 Task: Select End time "06:00 AM".
Action: Mouse moved to (524, 71)
Screenshot: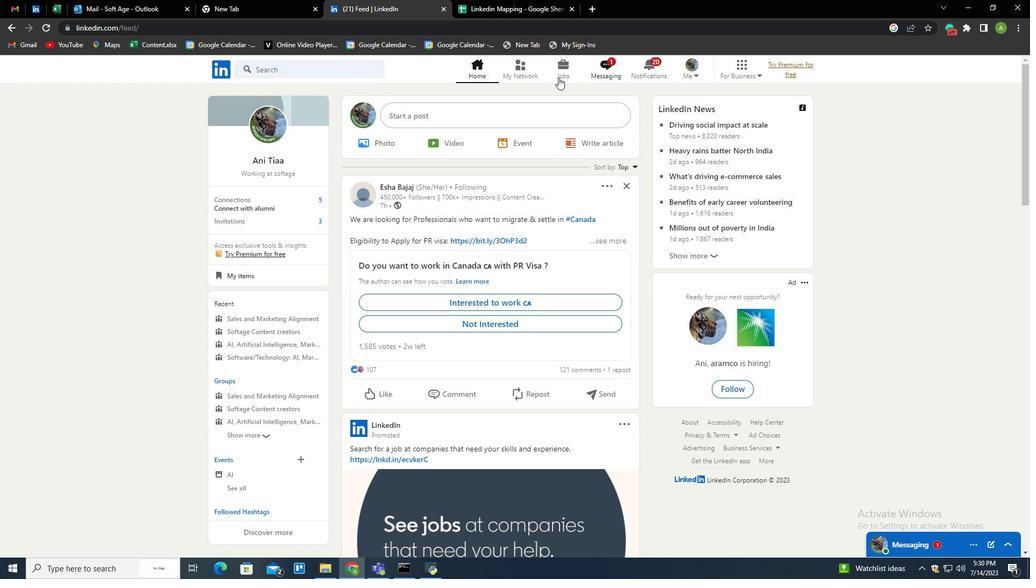 
Action: Mouse pressed left at (524, 71)
Screenshot: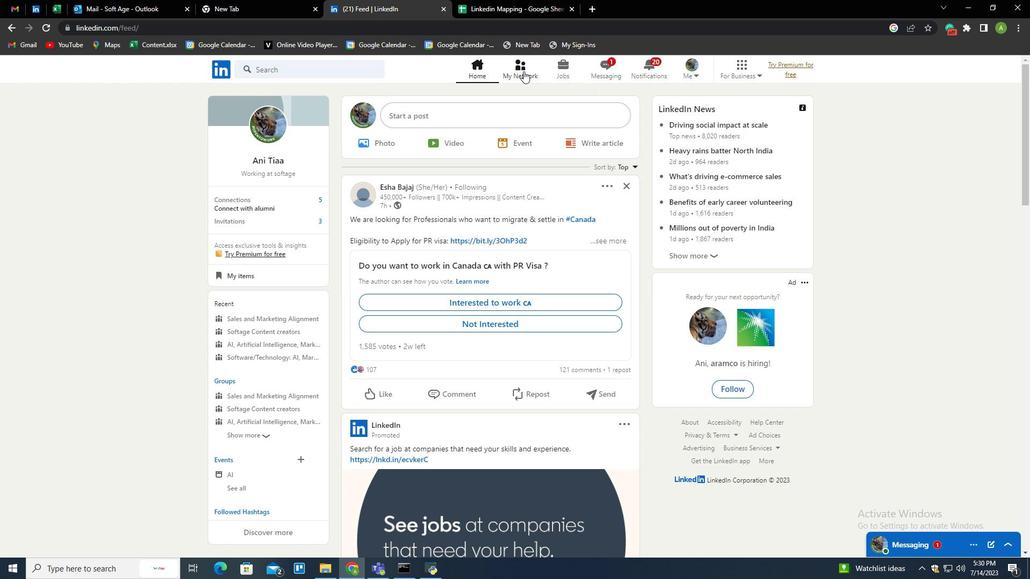 
Action: Mouse moved to (244, 212)
Screenshot: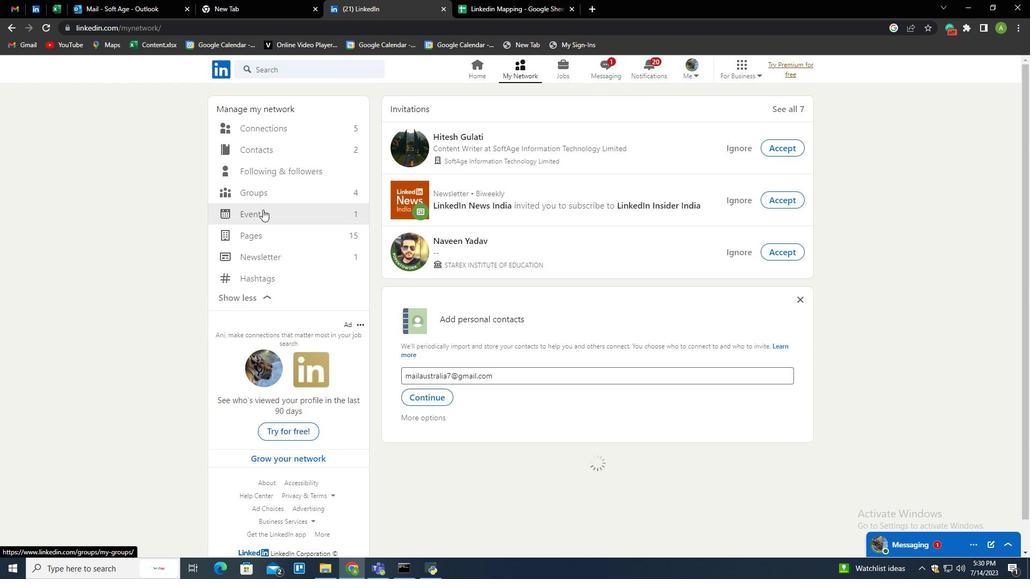 
Action: Mouse pressed left at (244, 212)
Screenshot: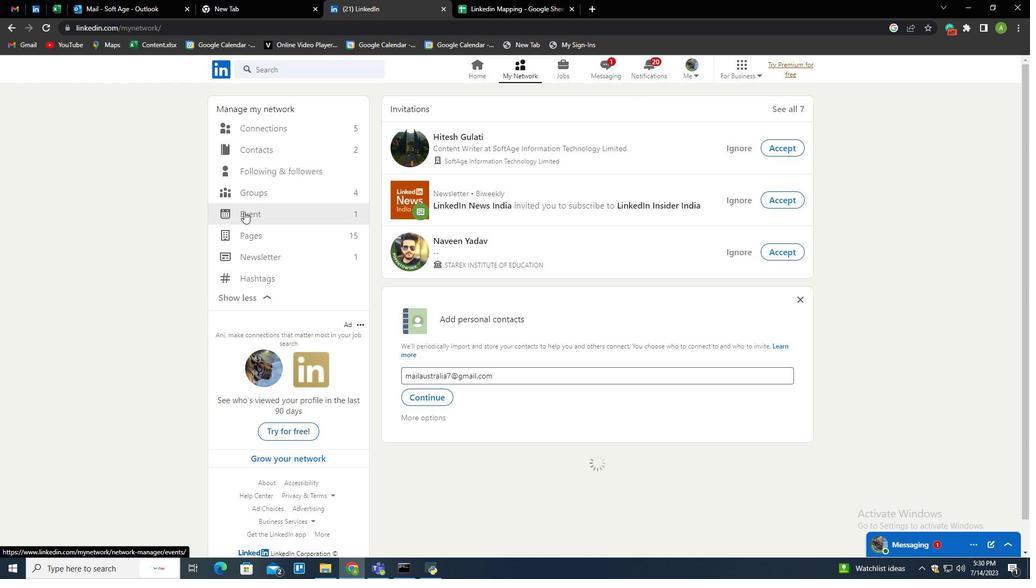 
Action: Mouse moved to (621, 115)
Screenshot: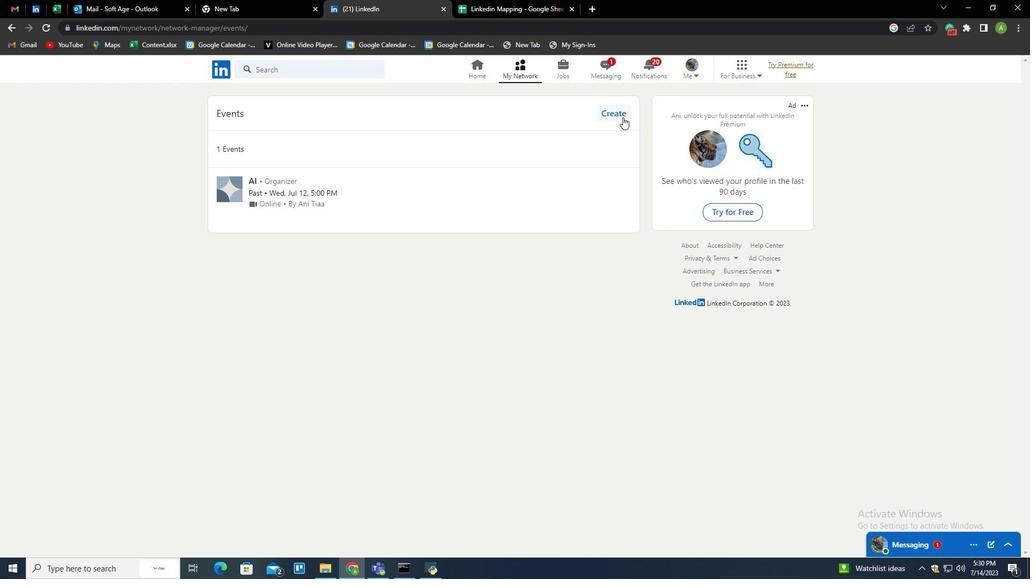 
Action: Mouse pressed left at (621, 115)
Screenshot: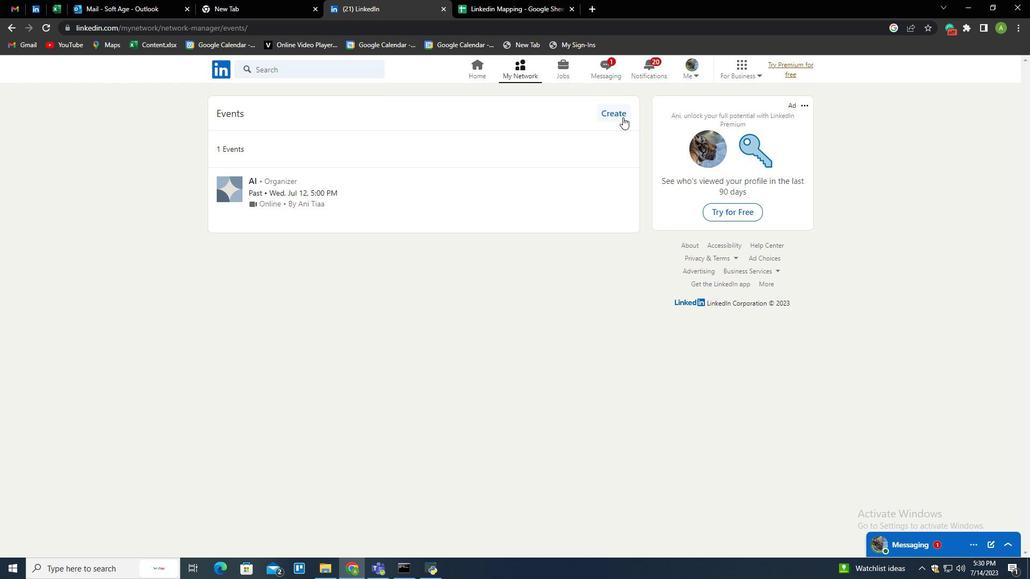 
Action: Mouse moved to (487, 384)
Screenshot: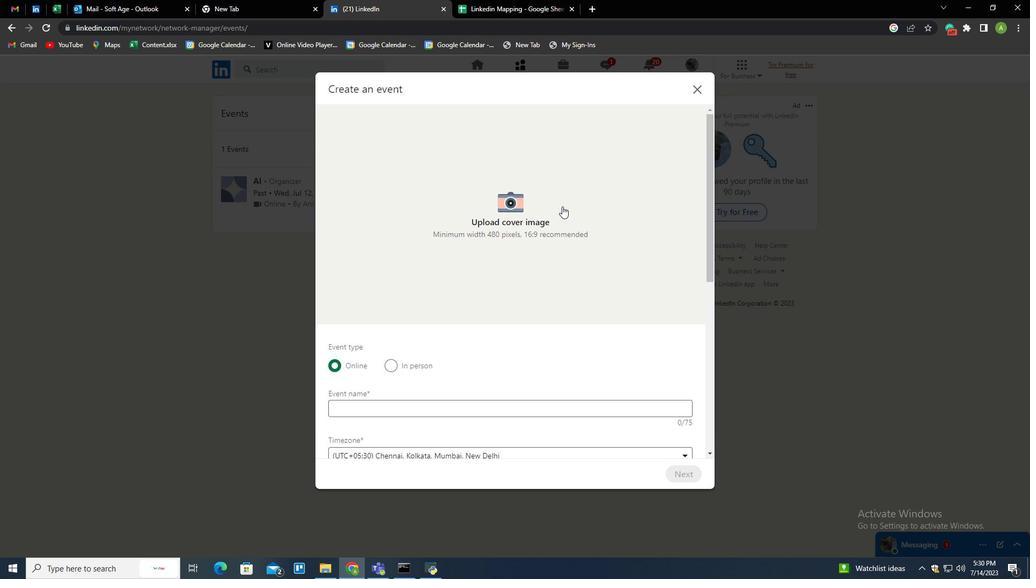 
Action: Mouse scrolled (487, 383) with delta (0, 0)
Screenshot: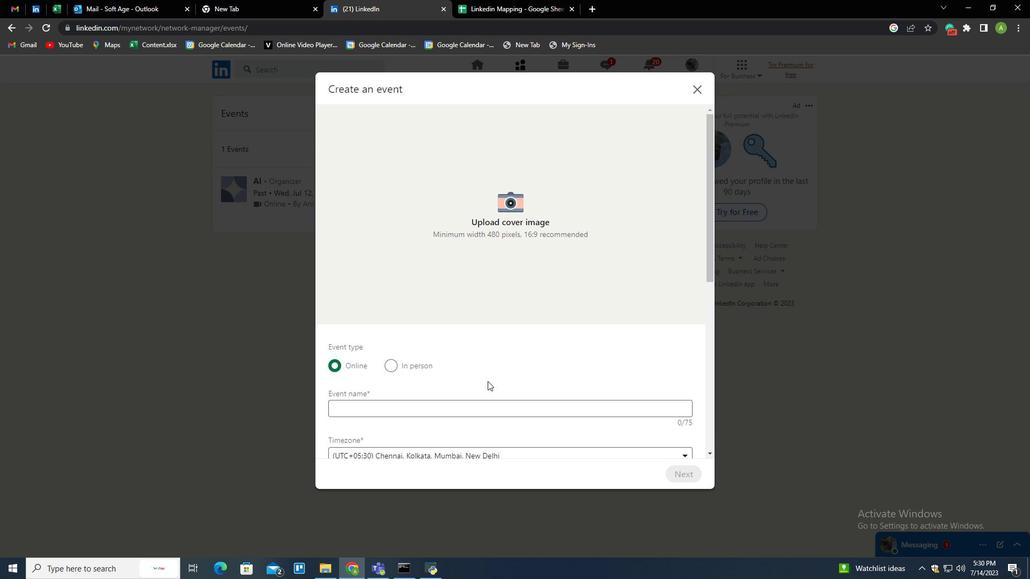 
Action: Mouse scrolled (487, 383) with delta (0, 0)
Screenshot: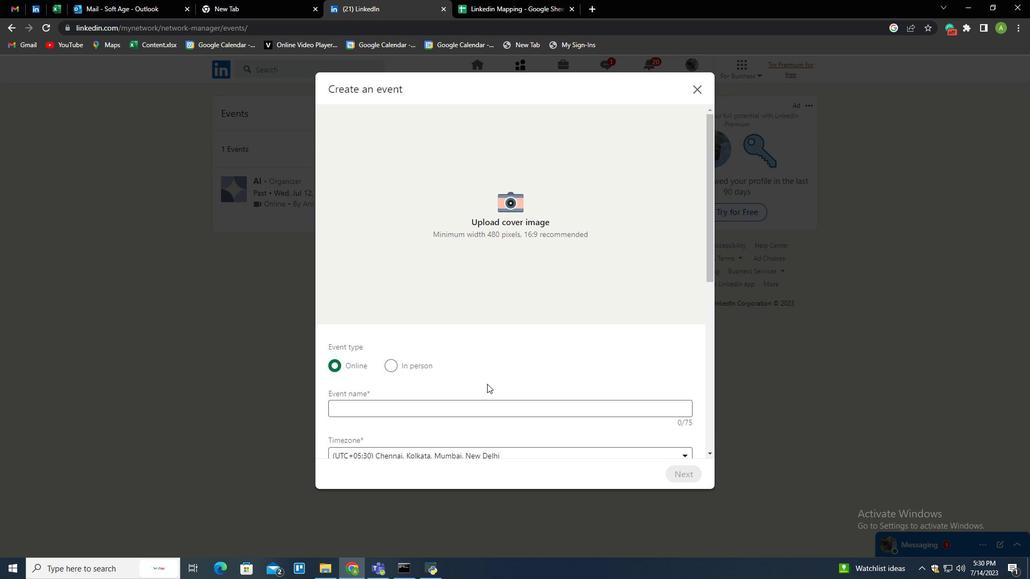
Action: Mouse scrolled (487, 384) with delta (0, 0)
Screenshot: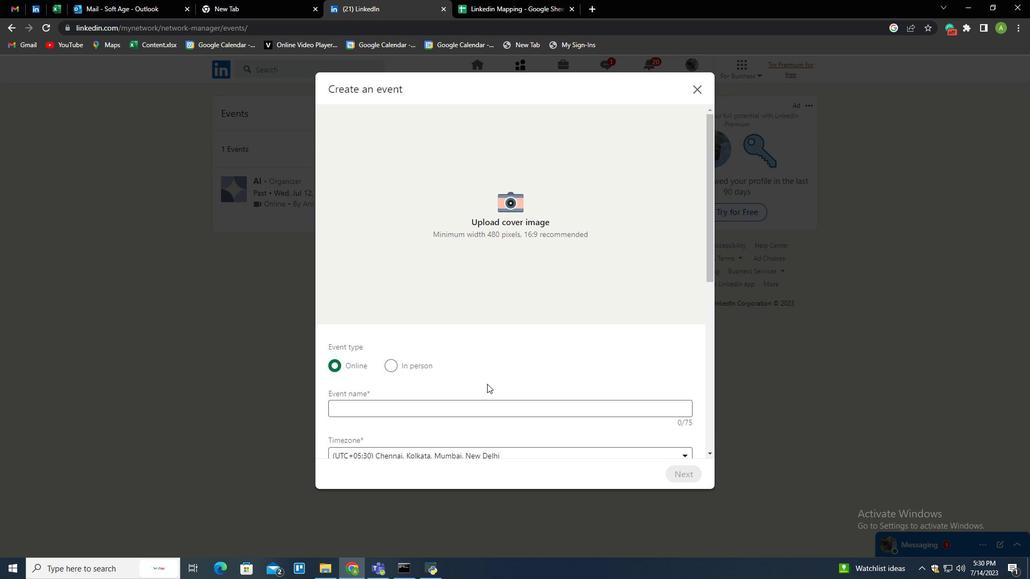 
Action: Mouse moved to (487, 384)
Screenshot: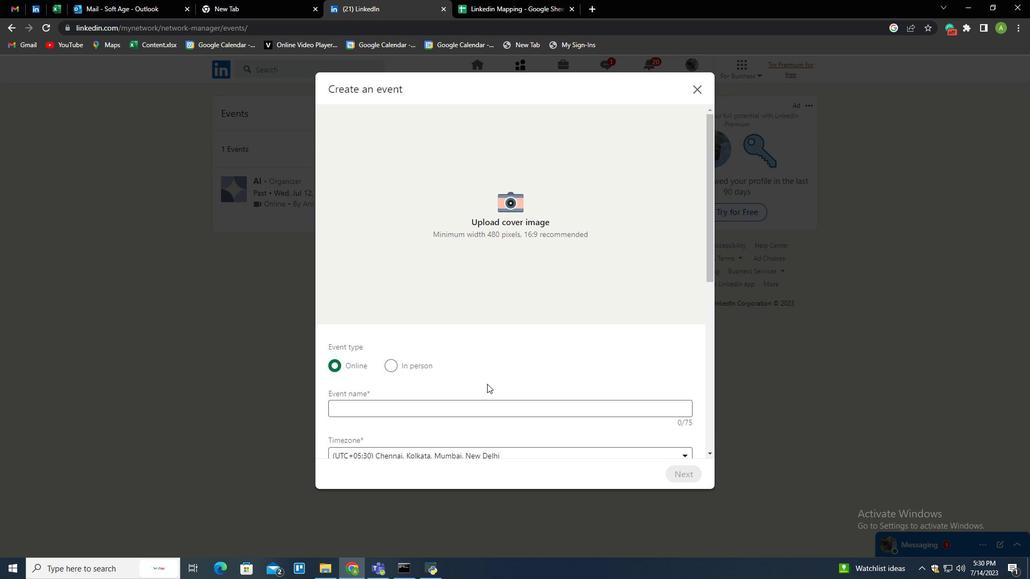 
Action: Mouse scrolled (487, 383) with delta (0, 0)
Screenshot: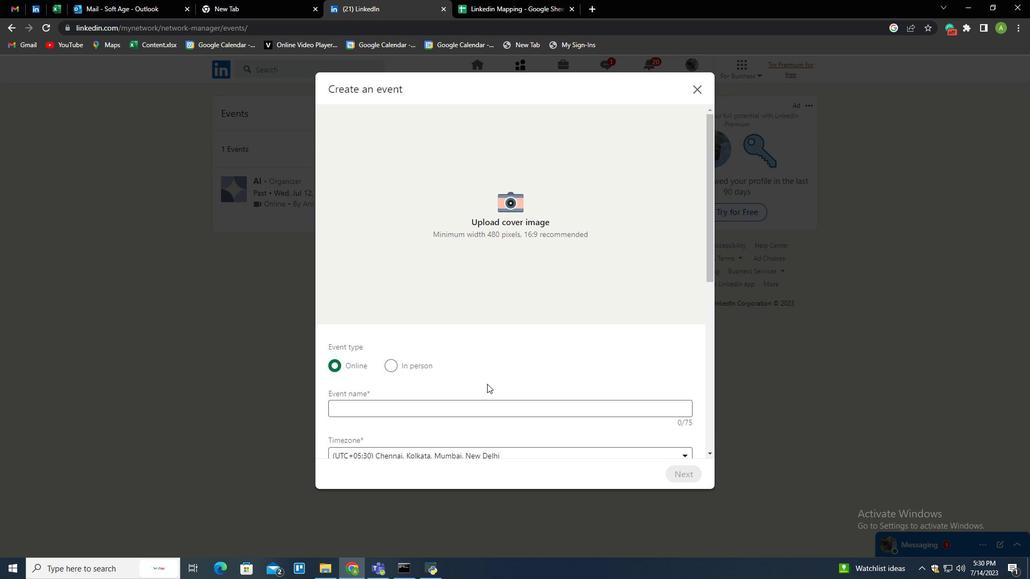 
Action: Mouse moved to (487, 383)
Screenshot: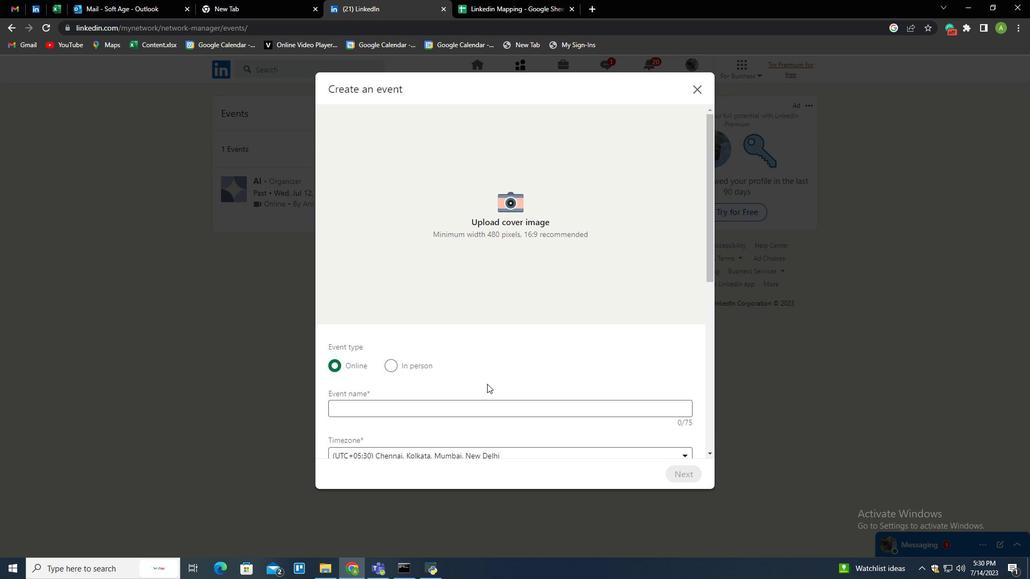 
Action: Mouse scrolled (487, 383) with delta (0, 0)
Screenshot: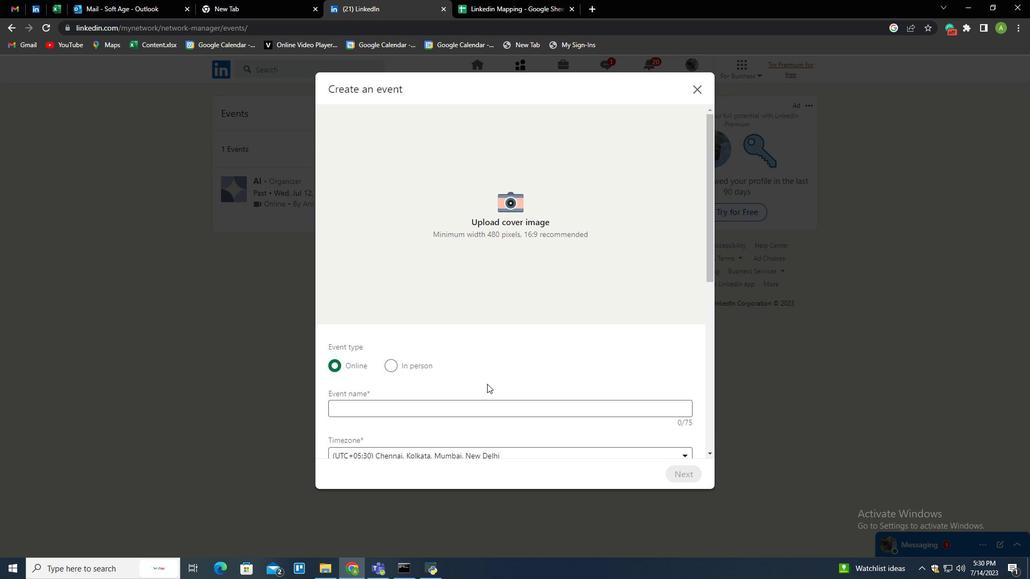 
Action: Mouse moved to (487, 382)
Screenshot: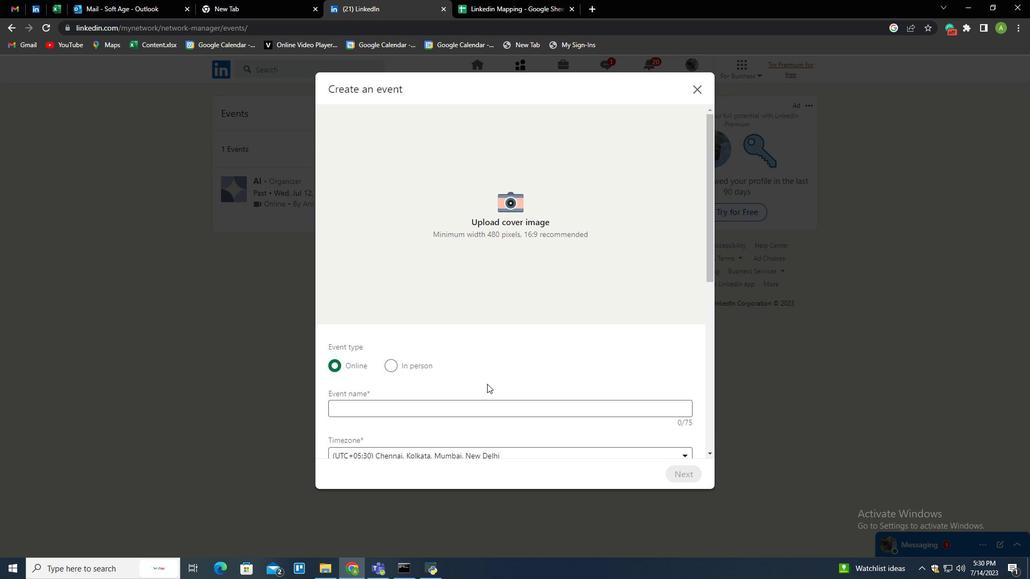 
Action: Mouse scrolled (487, 381) with delta (0, 0)
Screenshot: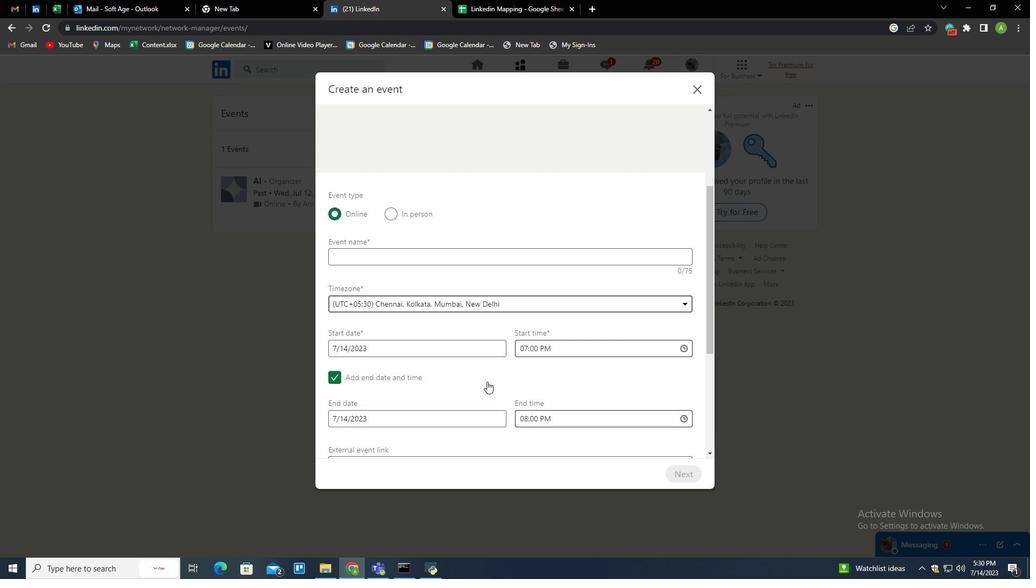 
Action: Mouse scrolled (487, 381) with delta (0, 0)
Screenshot: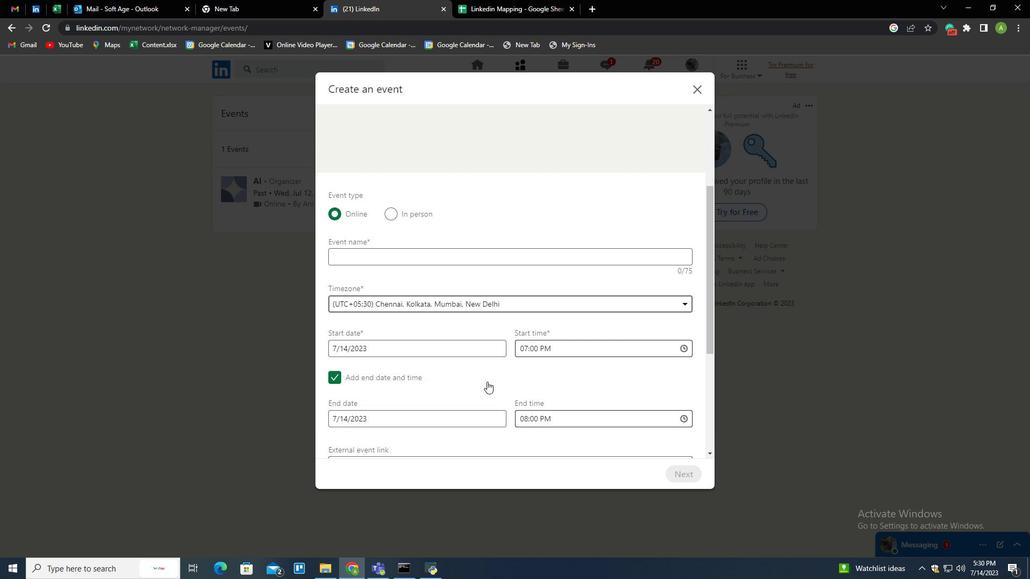 
Action: Mouse scrolled (487, 381) with delta (0, 0)
Screenshot: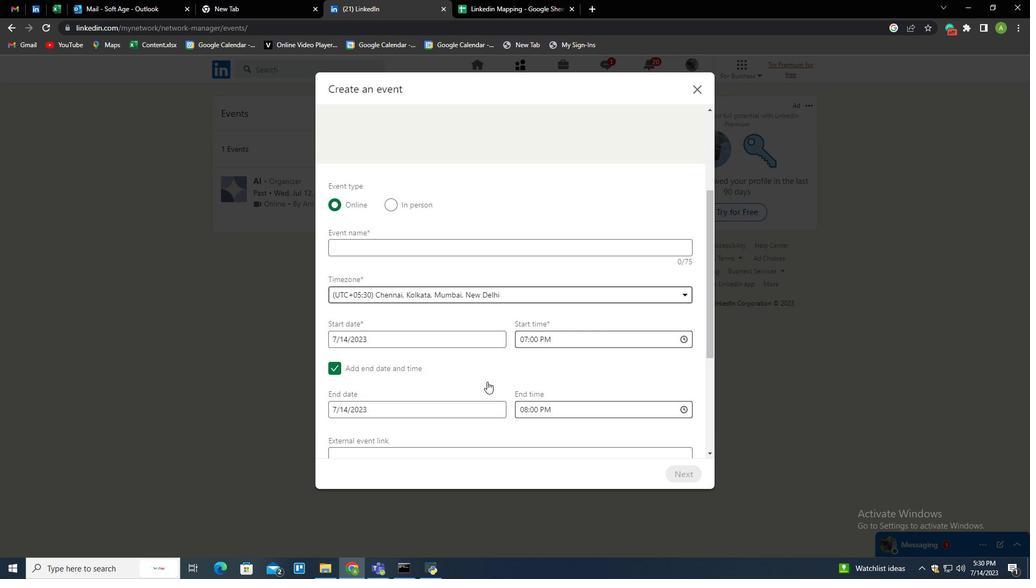 
Action: Mouse moved to (584, 253)
Screenshot: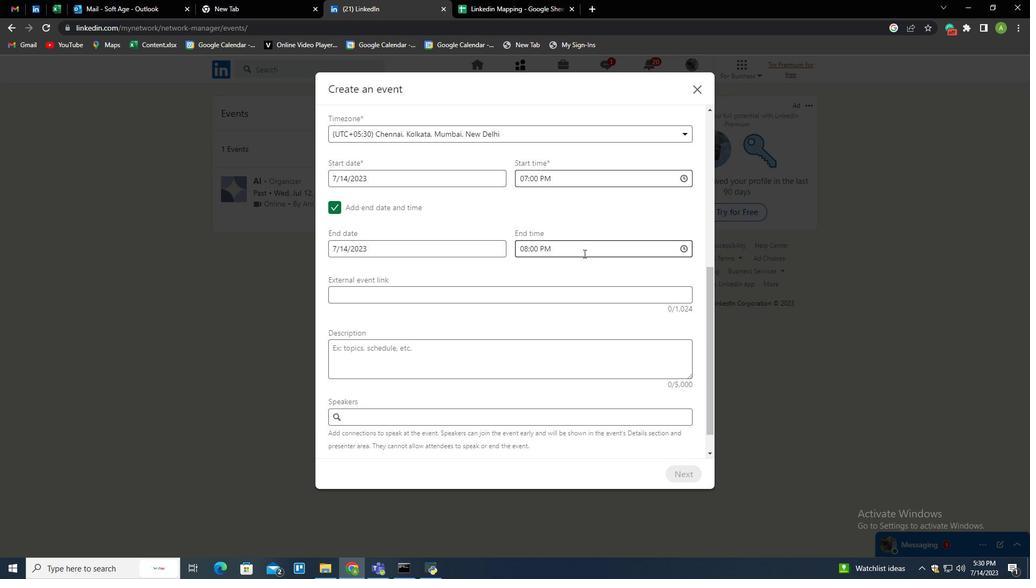 
Action: Mouse pressed left at (584, 253)
Screenshot: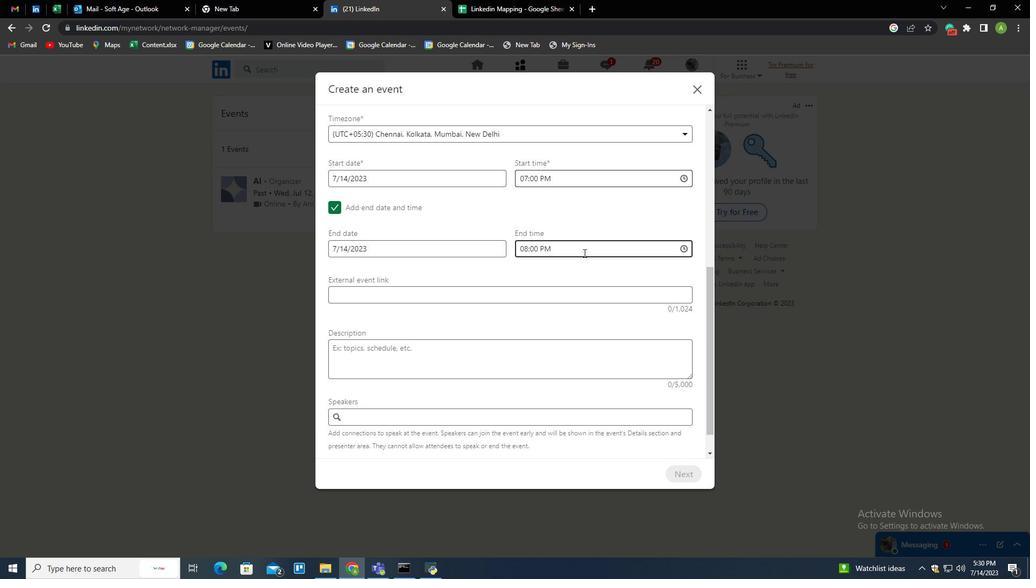
Action: Mouse moved to (578, 308)
Screenshot: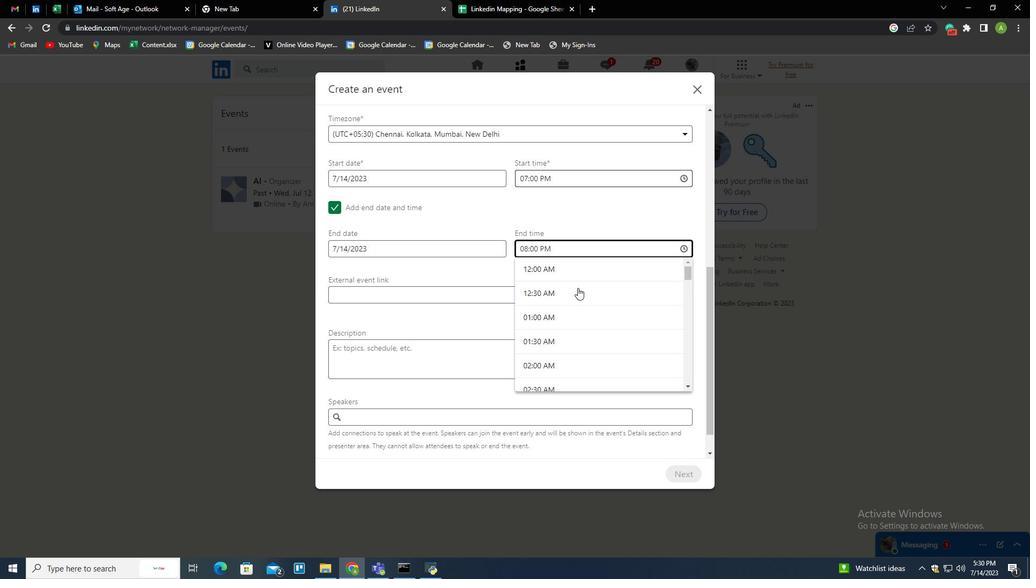 
Action: Mouse scrolled (578, 308) with delta (0, 0)
Screenshot: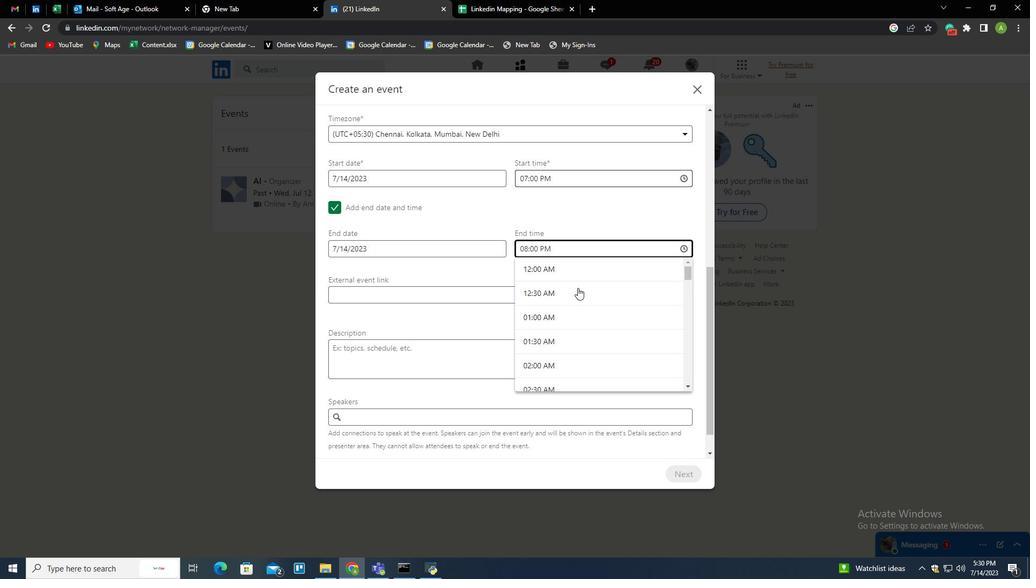 
Action: Mouse moved to (578, 309)
Screenshot: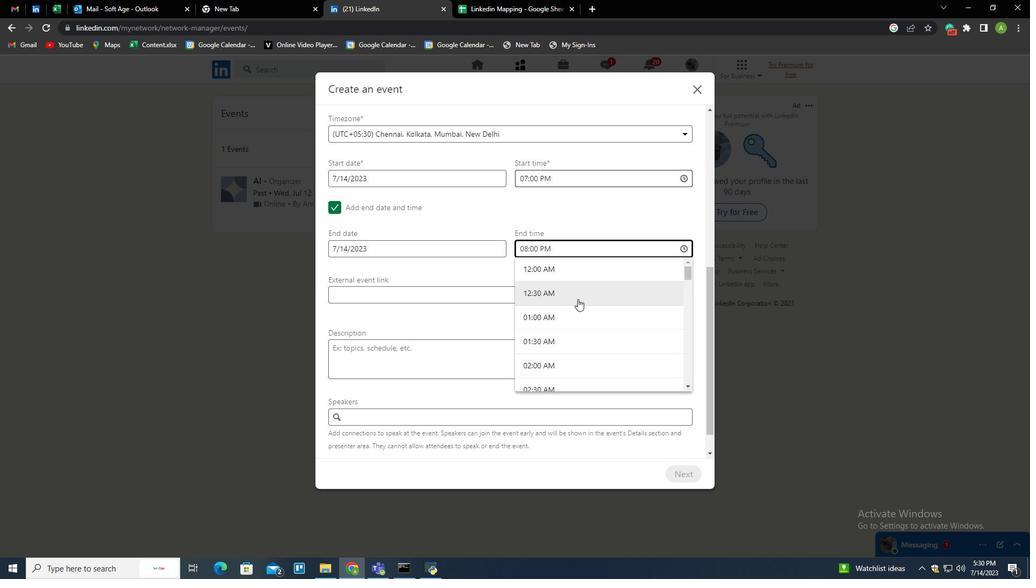 
Action: Mouse scrolled (578, 309) with delta (0, 0)
Screenshot: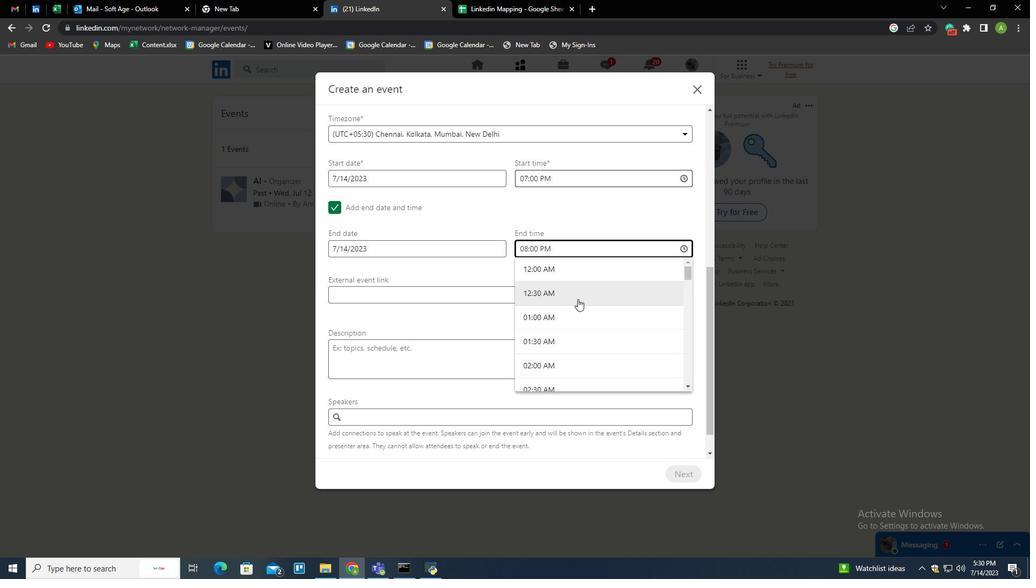 
Action: Mouse scrolled (578, 309) with delta (0, 0)
Screenshot: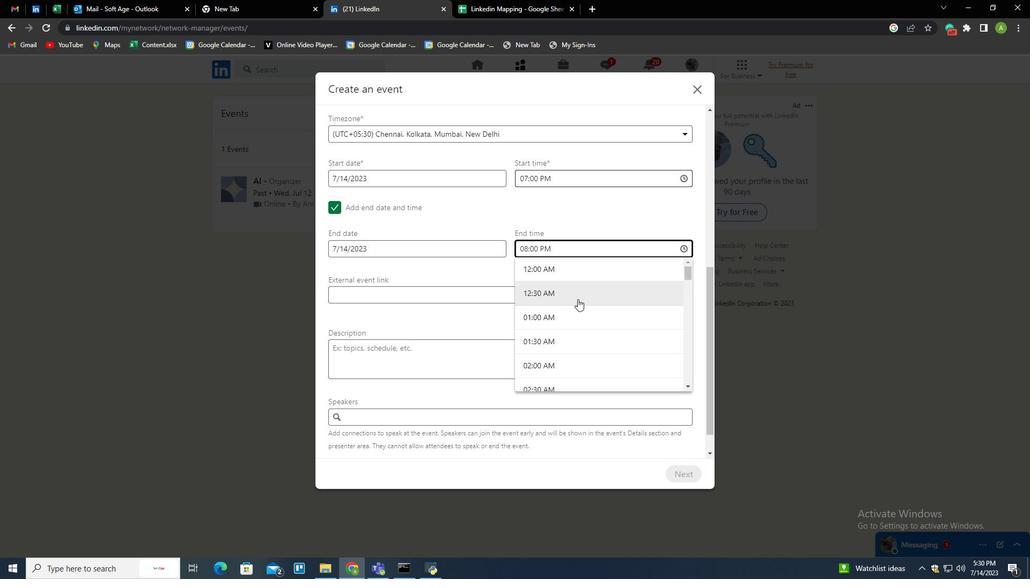 
Action: Mouse scrolled (578, 309) with delta (0, 0)
Screenshot: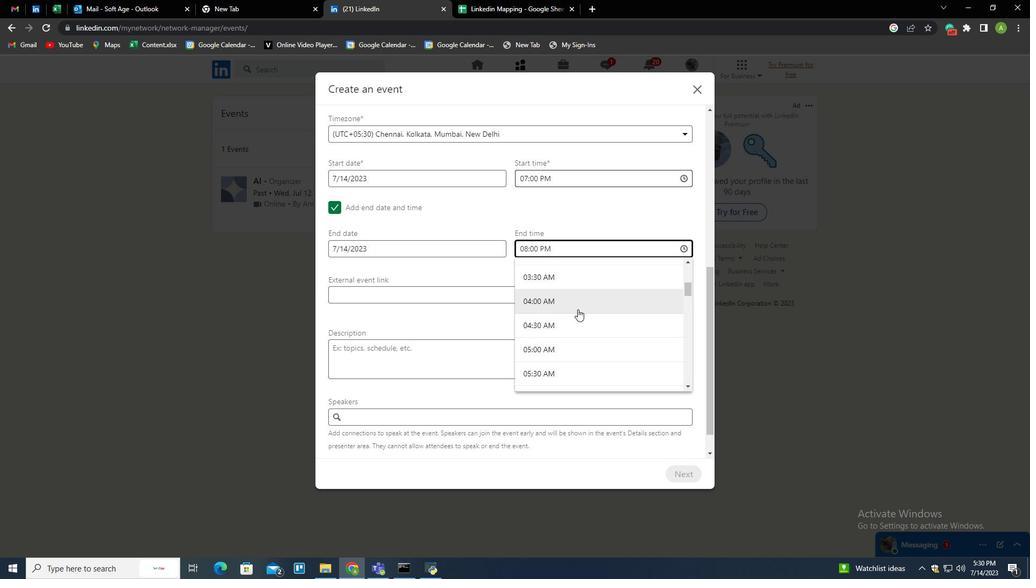 
Action: Mouse scrolled (578, 309) with delta (0, 0)
Screenshot: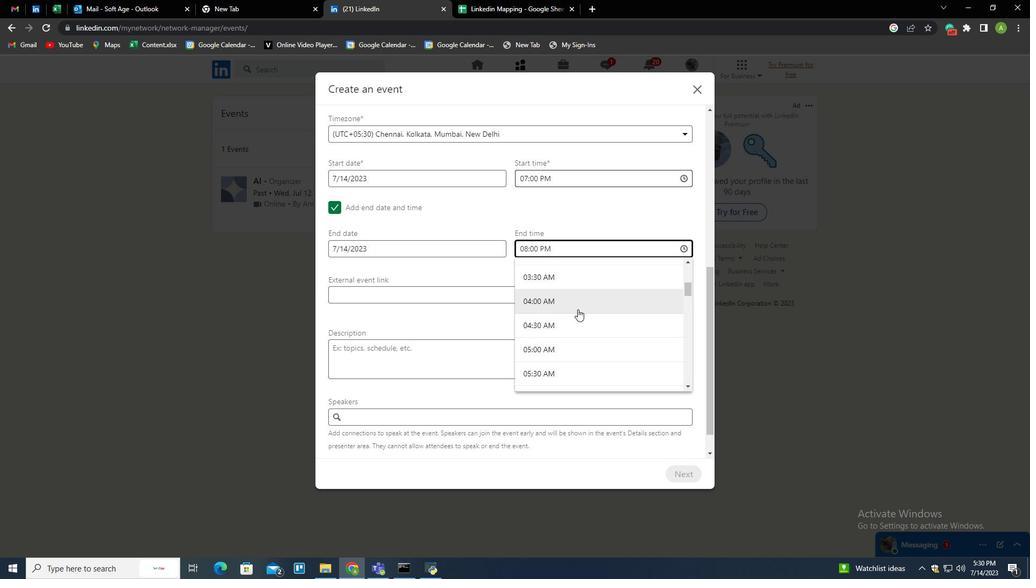 
Action: Mouse scrolled (578, 309) with delta (0, 0)
Screenshot: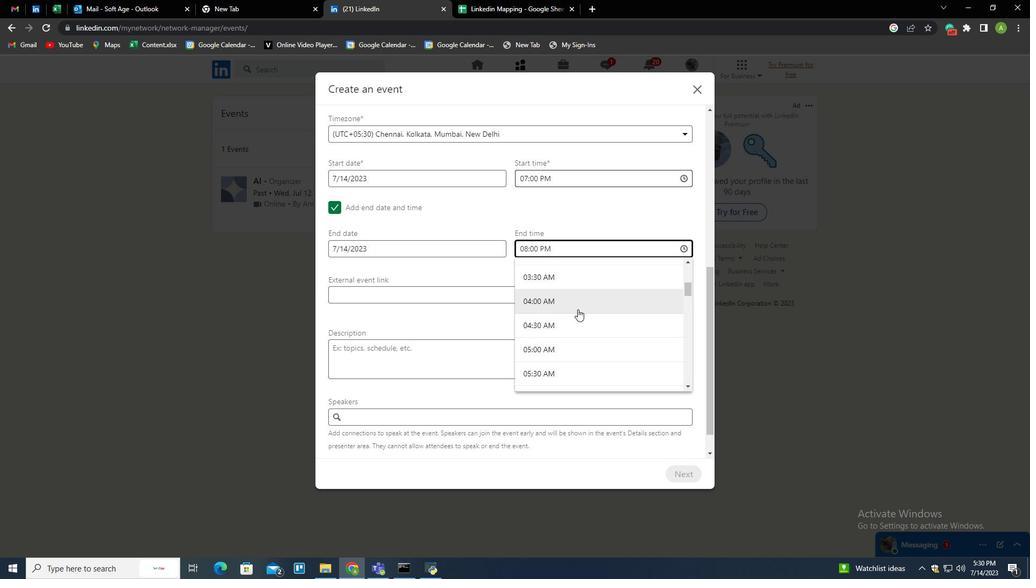 
Action: Mouse scrolled (578, 309) with delta (0, 0)
Screenshot: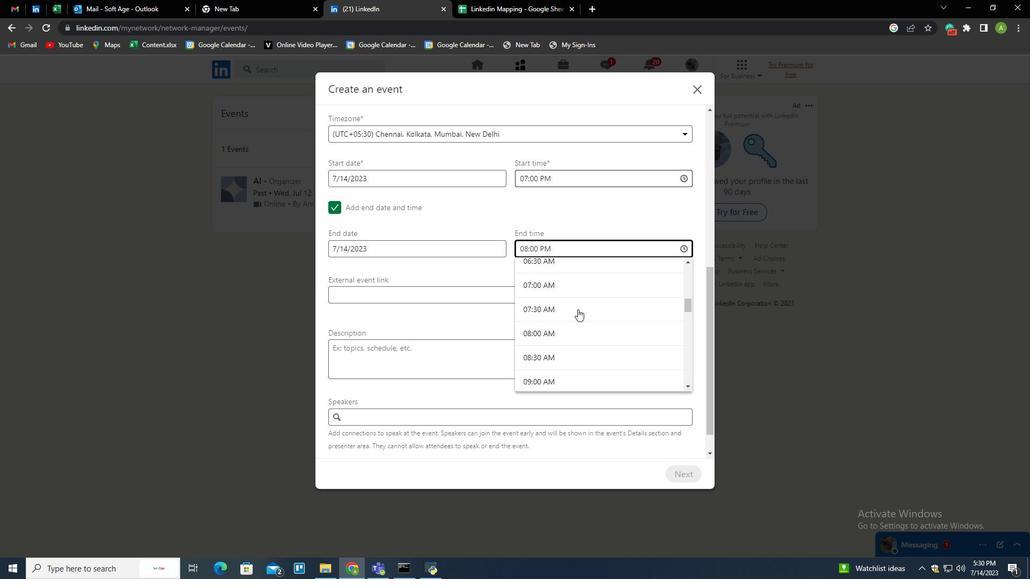 
Action: Mouse scrolled (578, 309) with delta (0, 0)
Screenshot: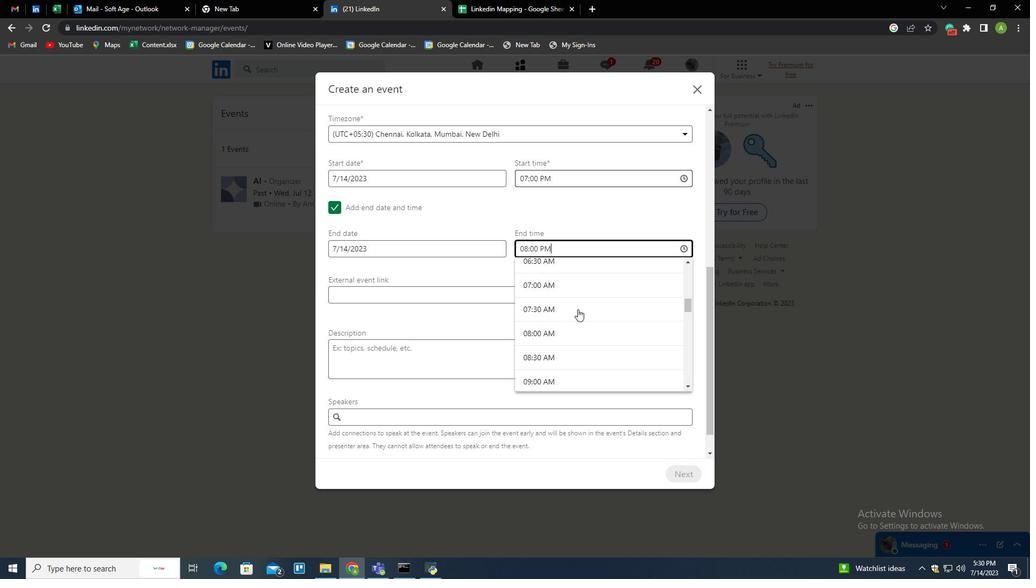 
Action: Mouse scrolled (578, 309) with delta (0, 0)
Screenshot: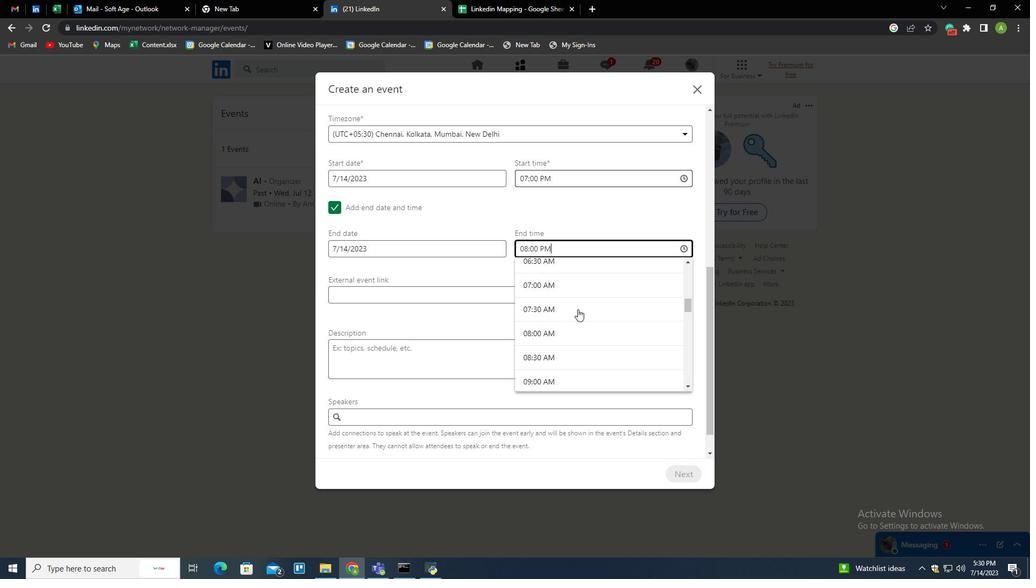 
Action: Mouse scrolled (578, 309) with delta (0, 0)
Screenshot: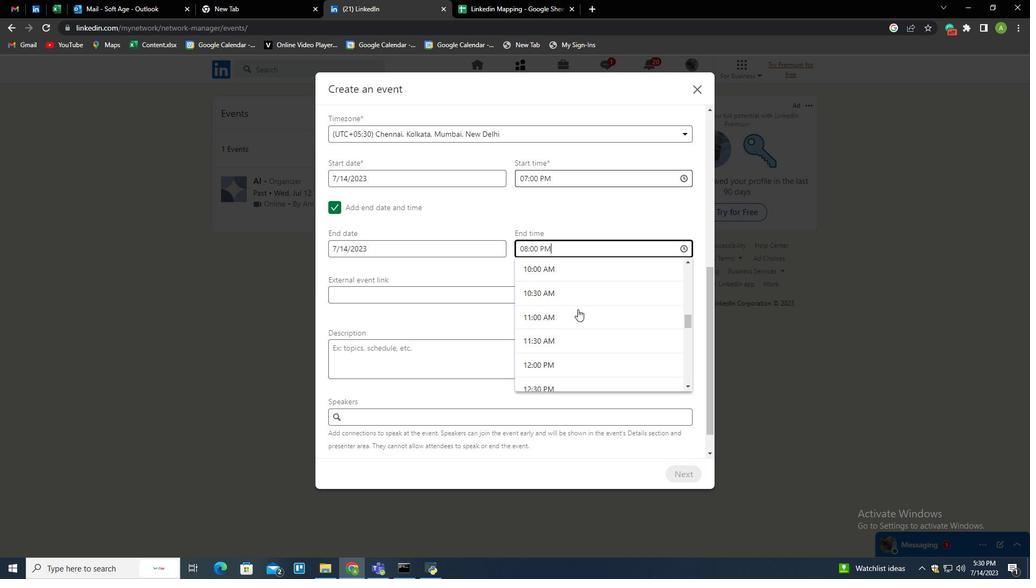 
Action: Mouse moved to (584, 301)
Screenshot: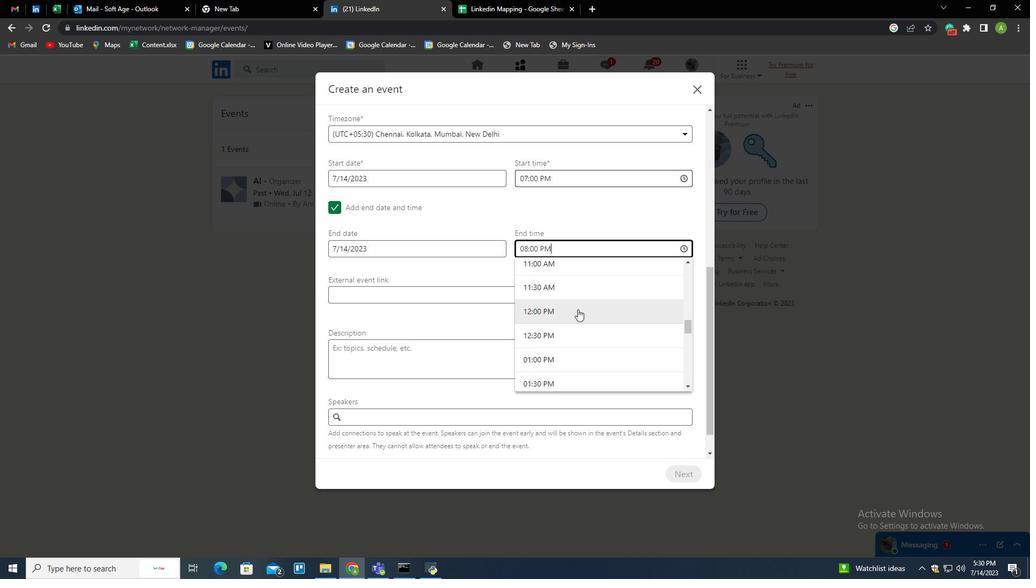 
Action: Mouse scrolled (584, 301) with delta (0, 0)
Screenshot: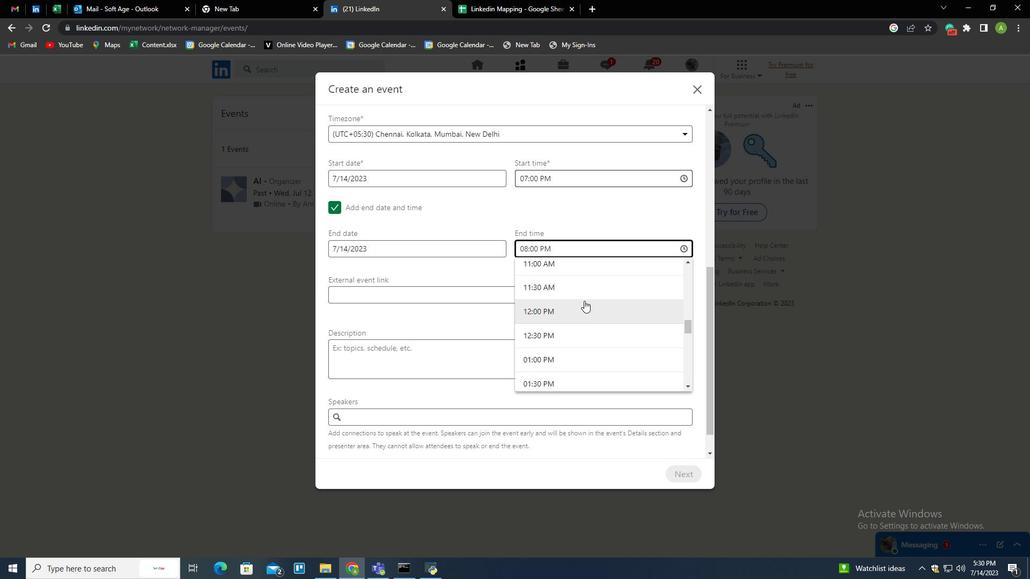 
Action: Mouse scrolled (584, 301) with delta (0, 0)
Screenshot: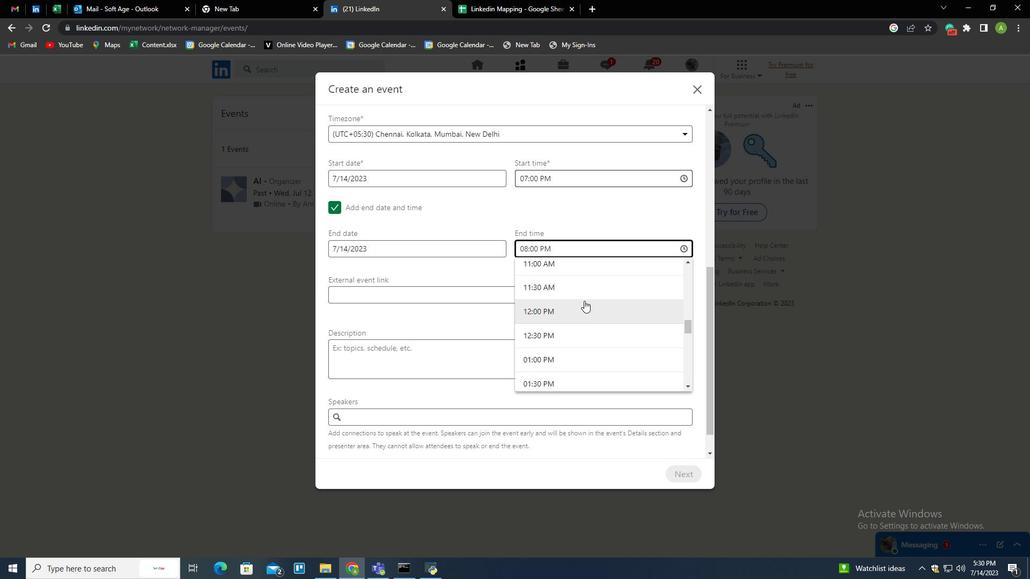 
Action: Mouse scrolled (584, 301) with delta (0, 0)
Screenshot: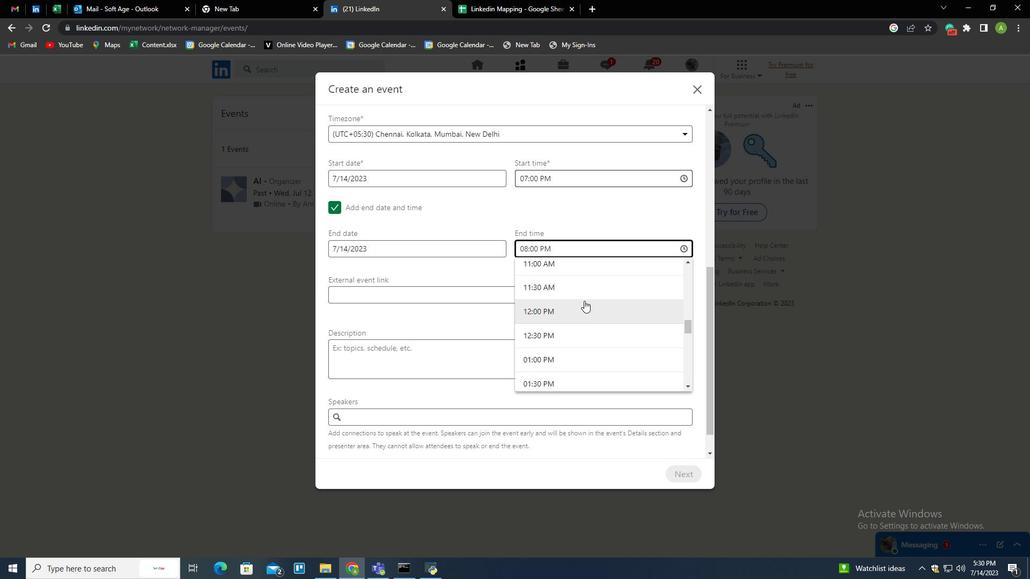 
Action: Mouse moved to (584, 301)
Screenshot: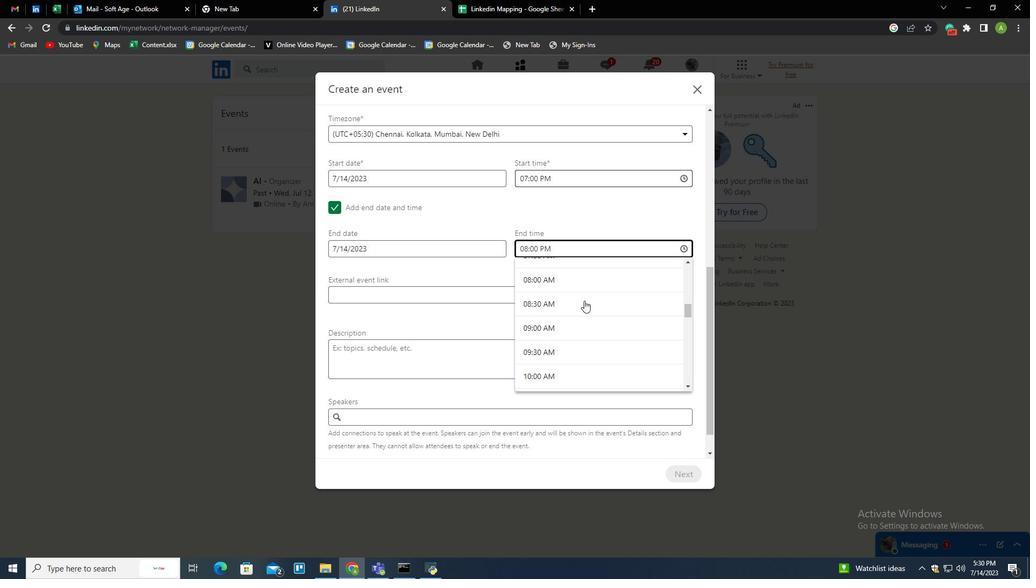 
Action: Mouse scrolled (584, 301) with delta (0, 0)
Screenshot: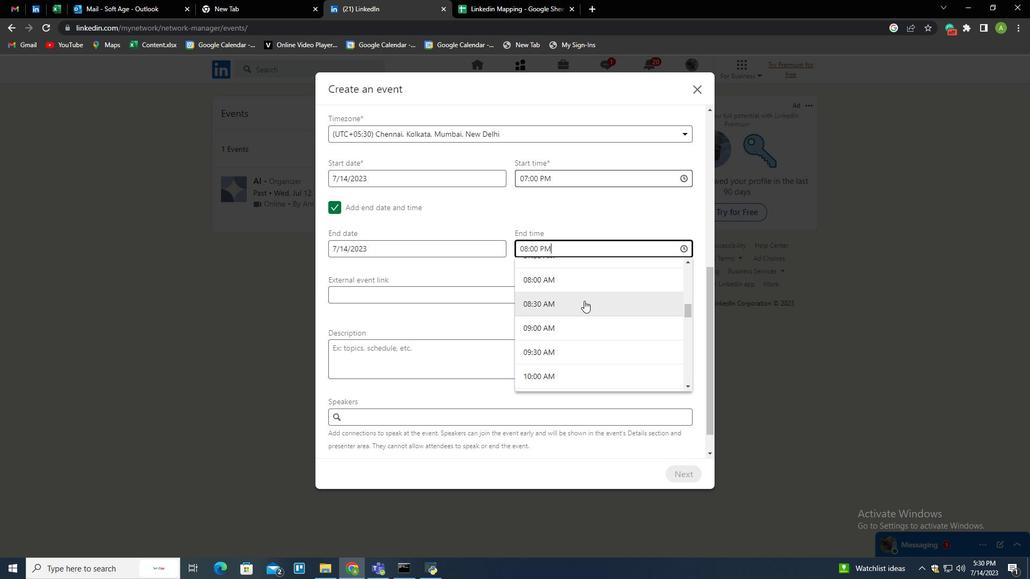 
Action: Mouse moved to (586, 299)
Screenshot: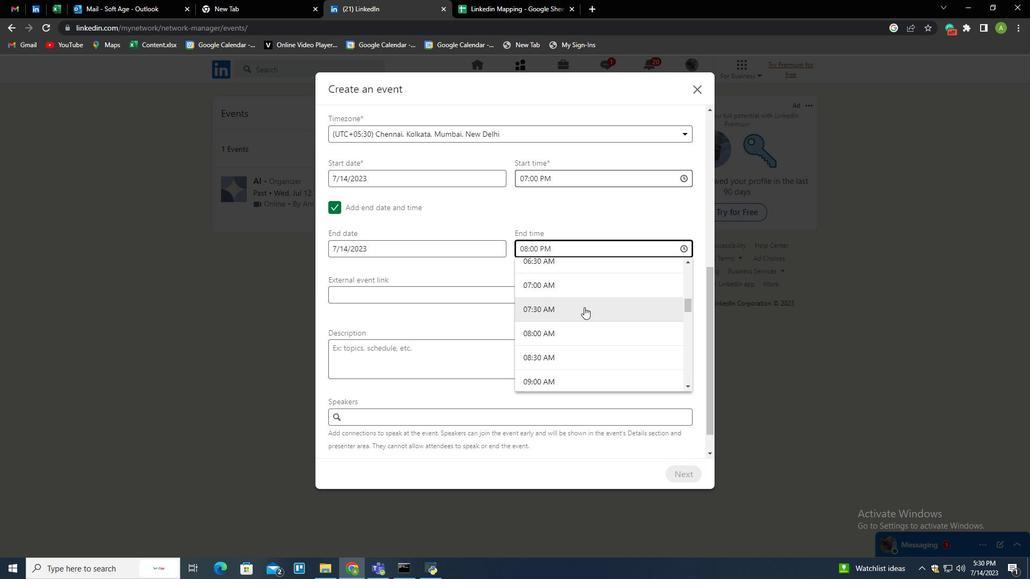 
Action: Mouse scrolled (586, 300) with delta (0, 0)
Screenshot: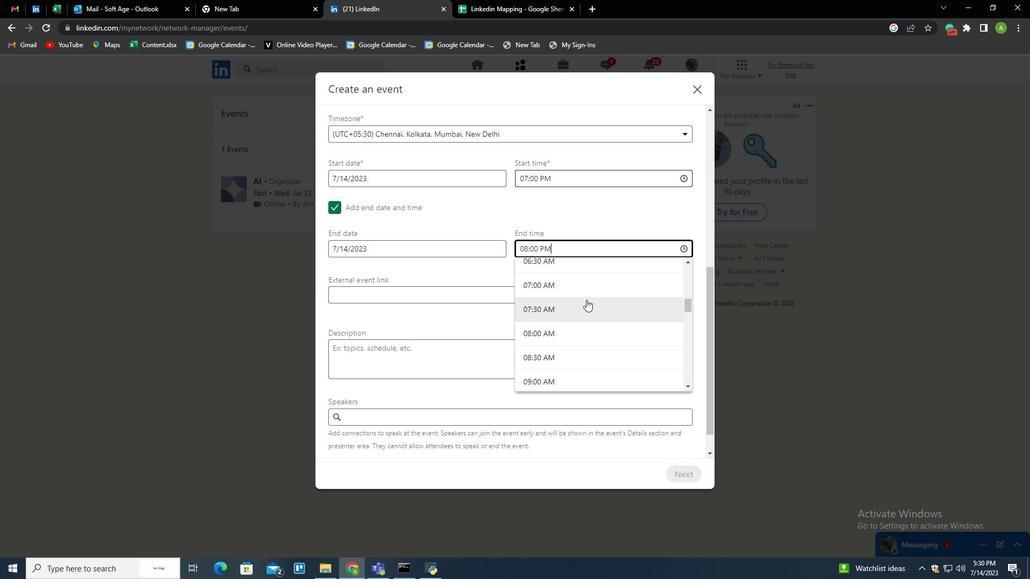 
Action: Mouse moved to (588, 295)
Screenshot: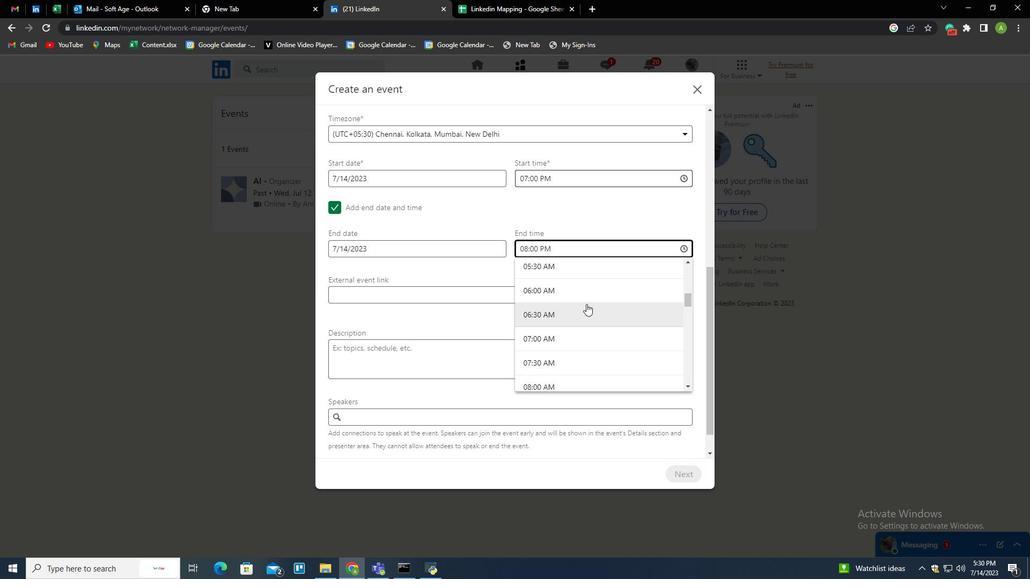 
Action: Mouse pressed left at (588, 295)
Screenshot: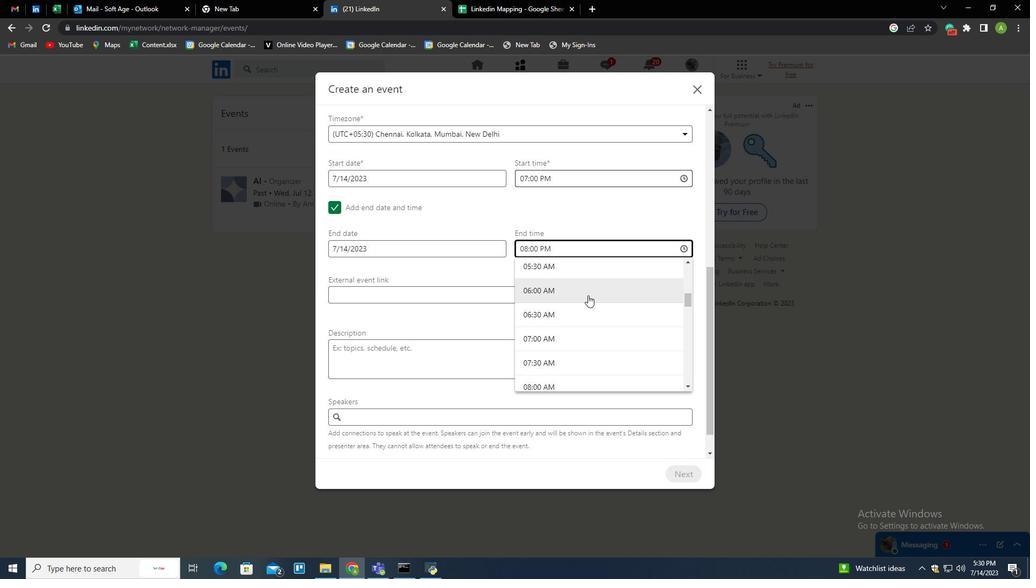 
Action: Mouse moved to (591, 285)
Screenshot: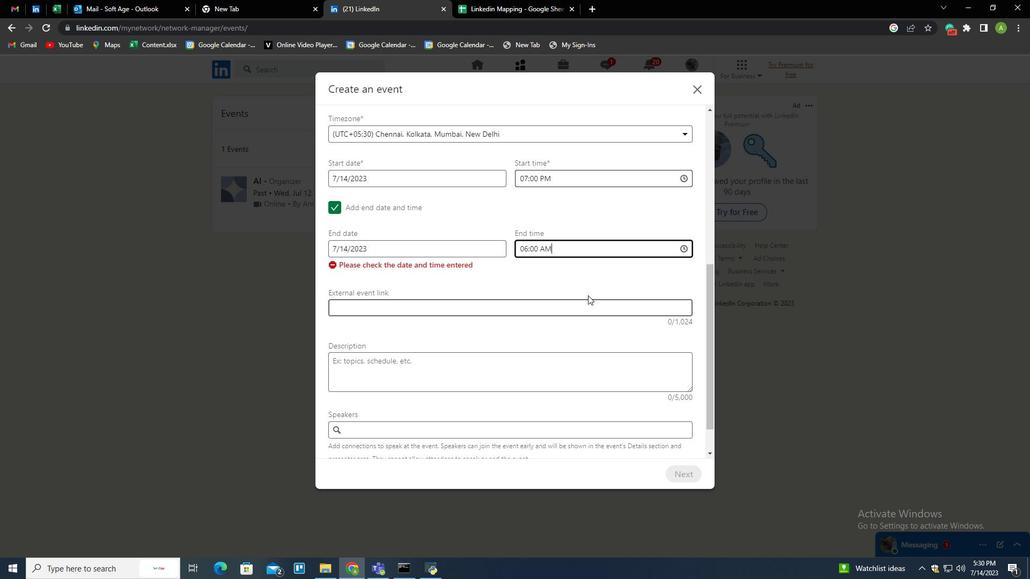 
